 Task: Uncheck option "I am currently on this career break".
Action: Mouse moved to (703, 94)
Screenshot: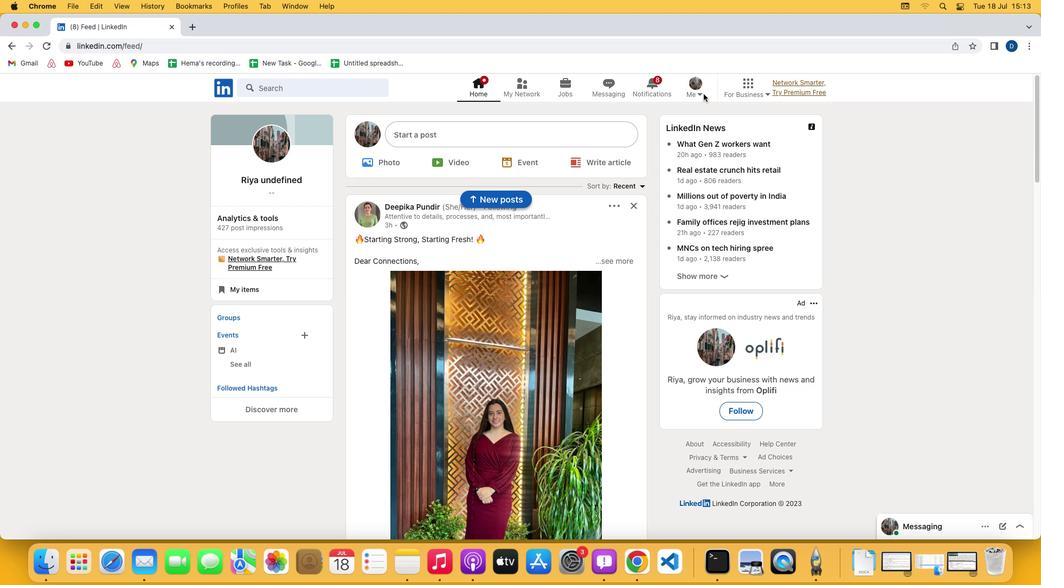 
Action: Mouse pressed left at (703, 94)
Screenshot: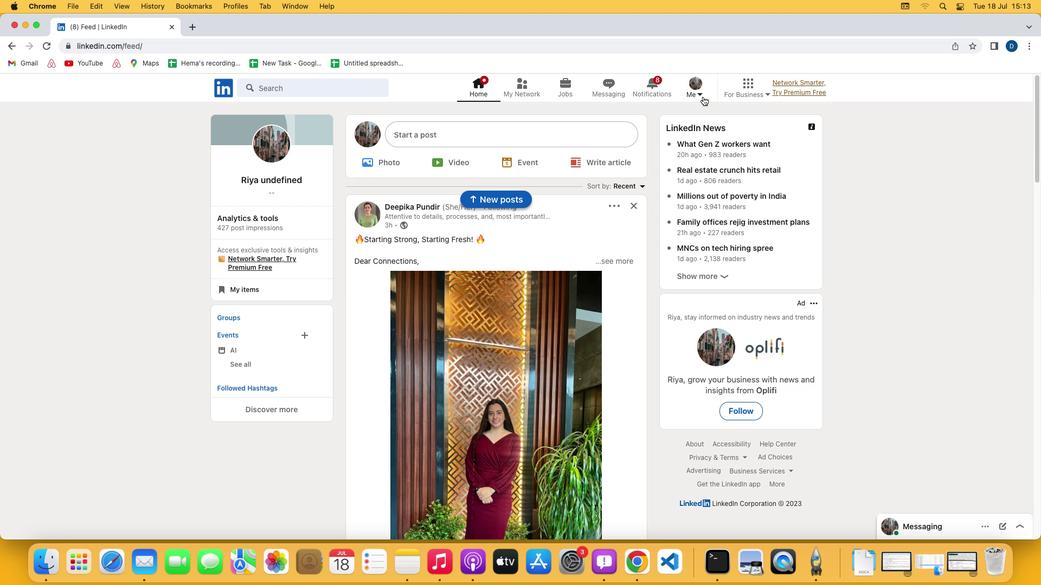 
Action: Mouse moved to (702, 94)
Screenshot: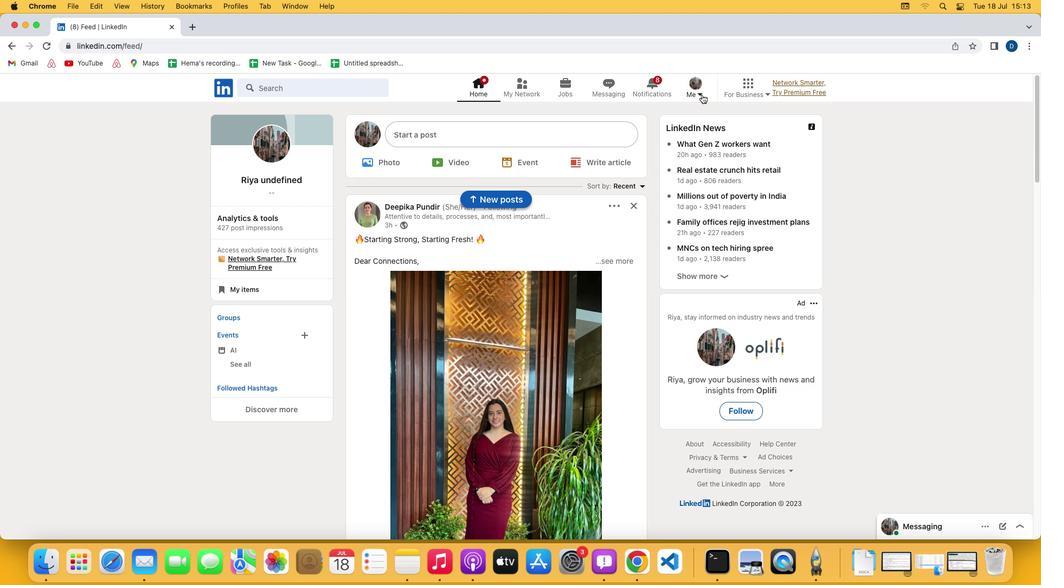 
Action: Mouse pressed left at (702, 94)
Screenshot: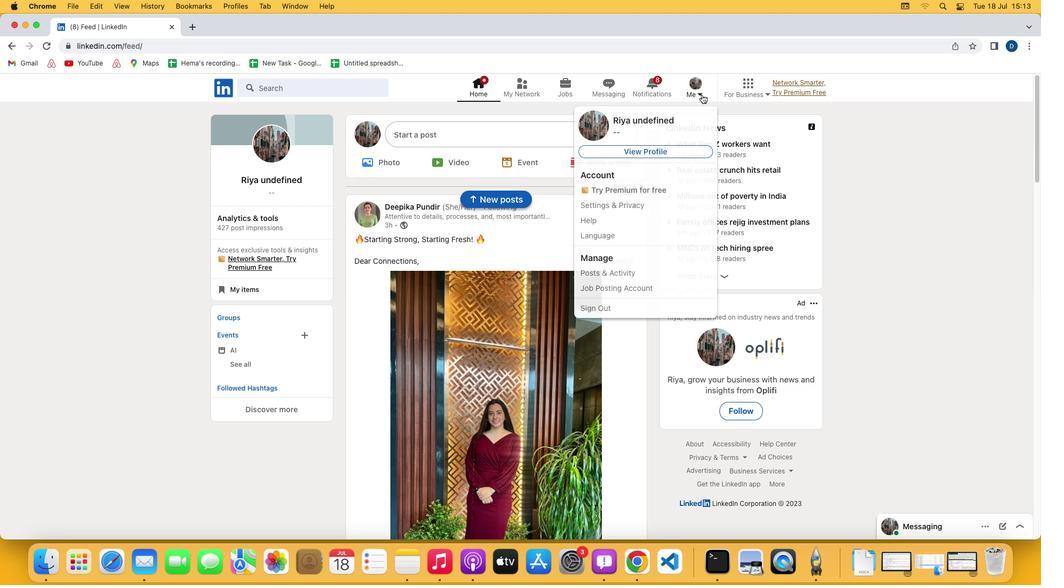 
Action: Mouse moved to (643, 152)
Screenshot: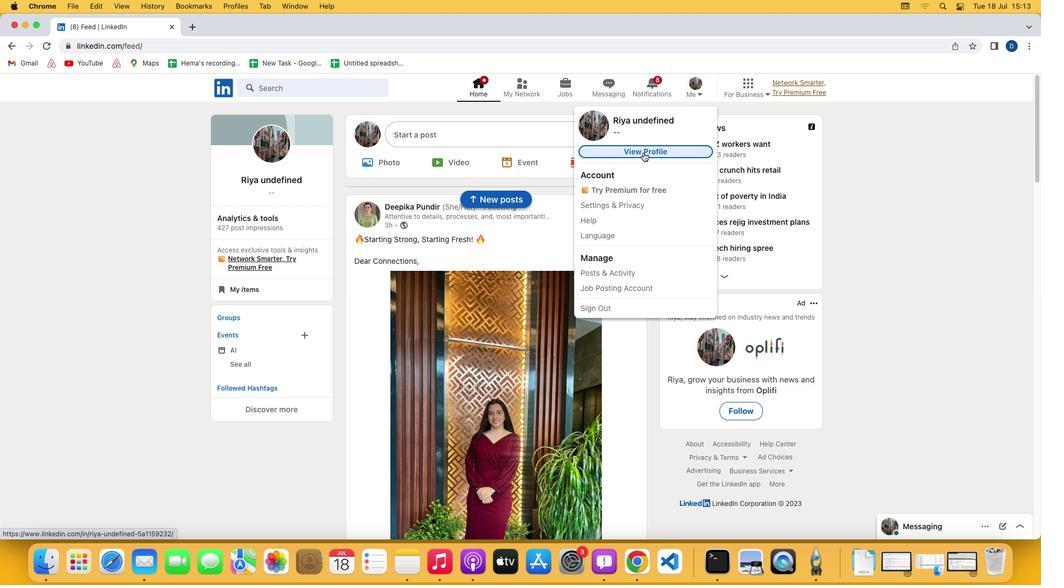 
Action: Mouse pressed left at (643, 152)
Screenshot: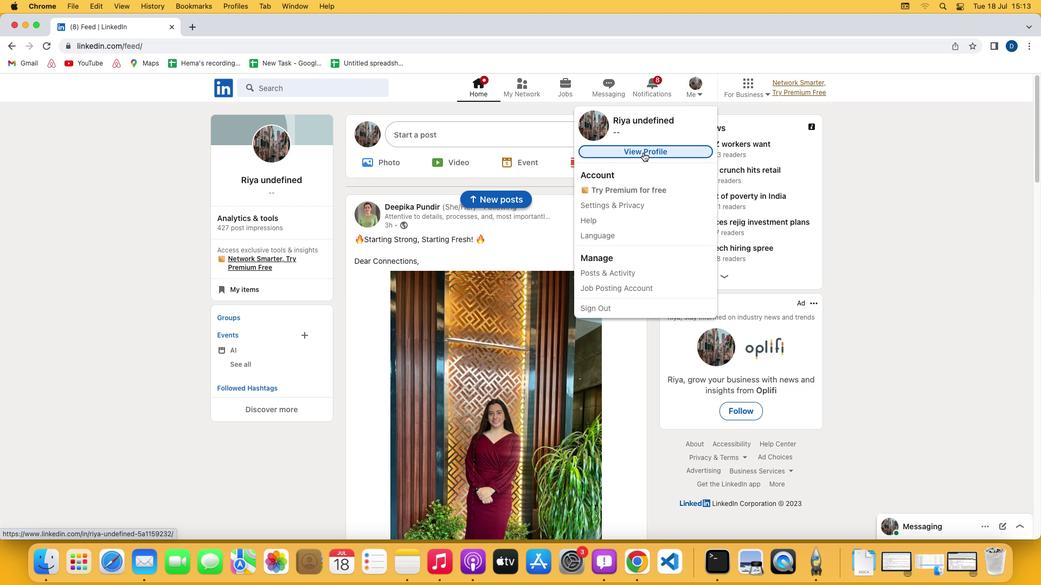 
Action: Mouse moved to (293, 368)
Screenshot: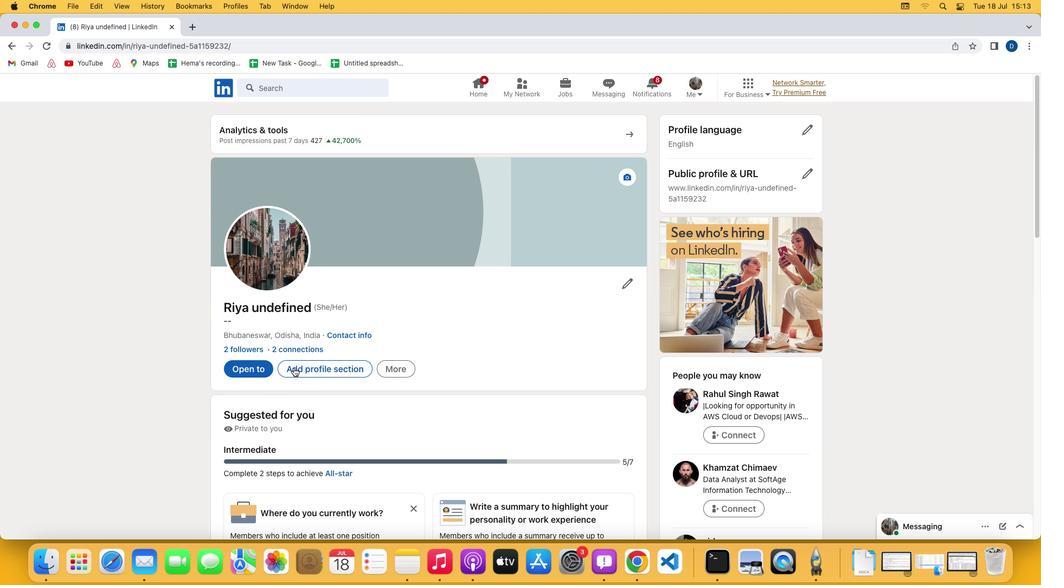
Action: Mouse pressed left at (293, 368)
Screenshot: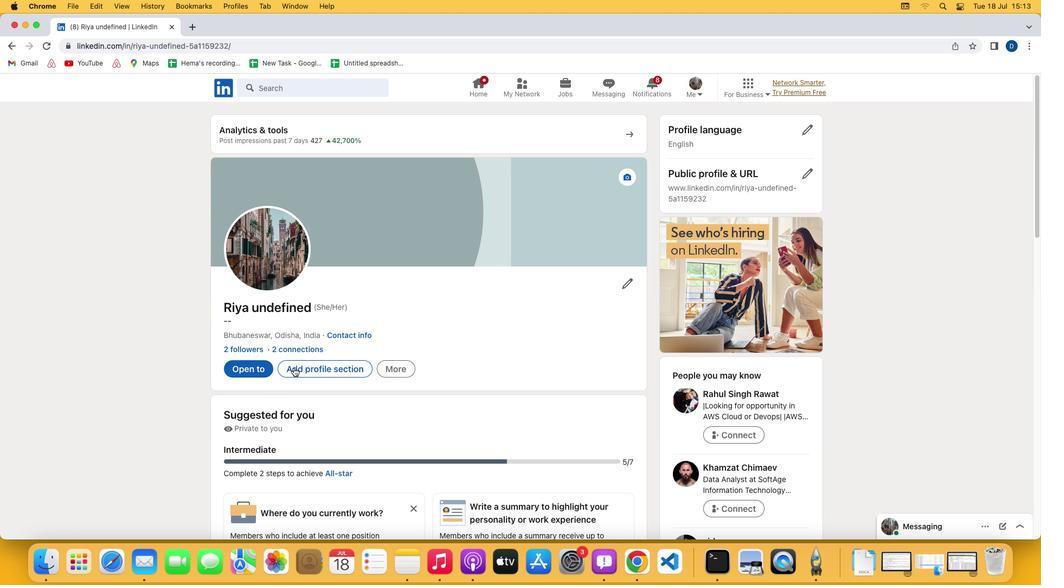 
Action: Mouse moved to (388, 262)
Screenshot: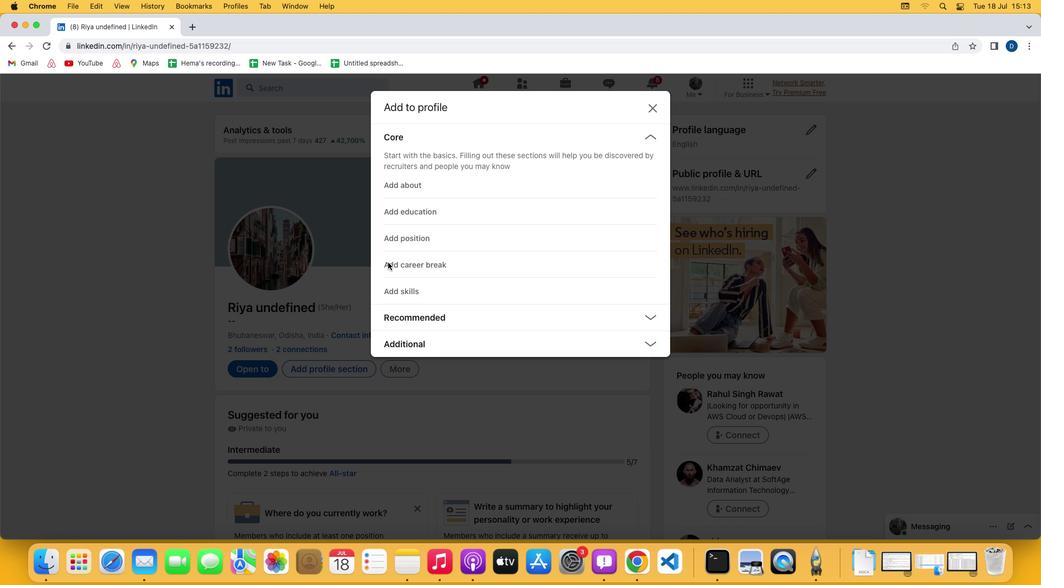 
Action: Mouse pressed left at (388, 262)
Screenshot: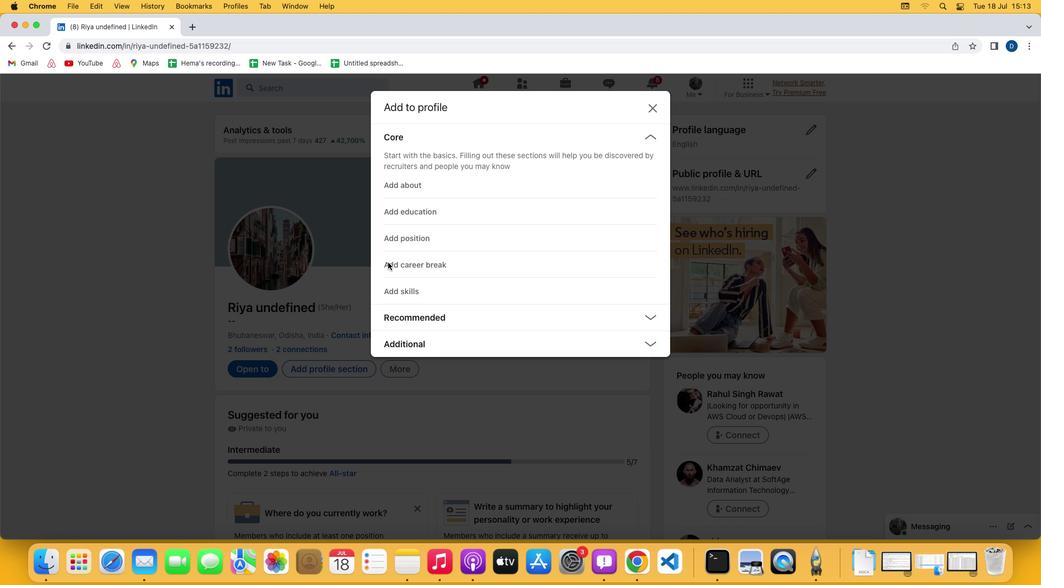 
Action: Mouse moved to (339, 283)
Screenshot: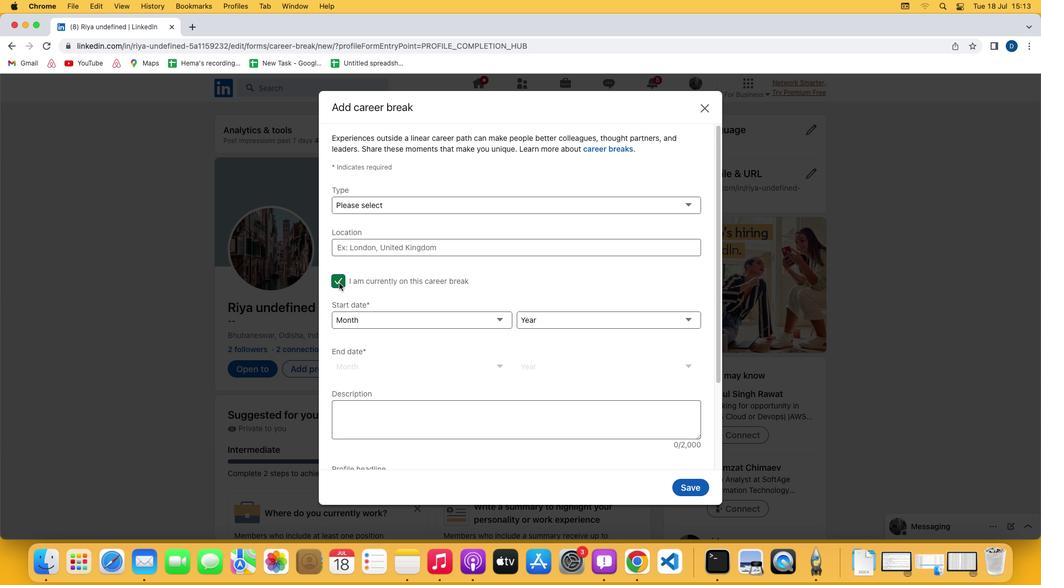 
Action: Mouse pressed left at (339, 283)
Screenshot: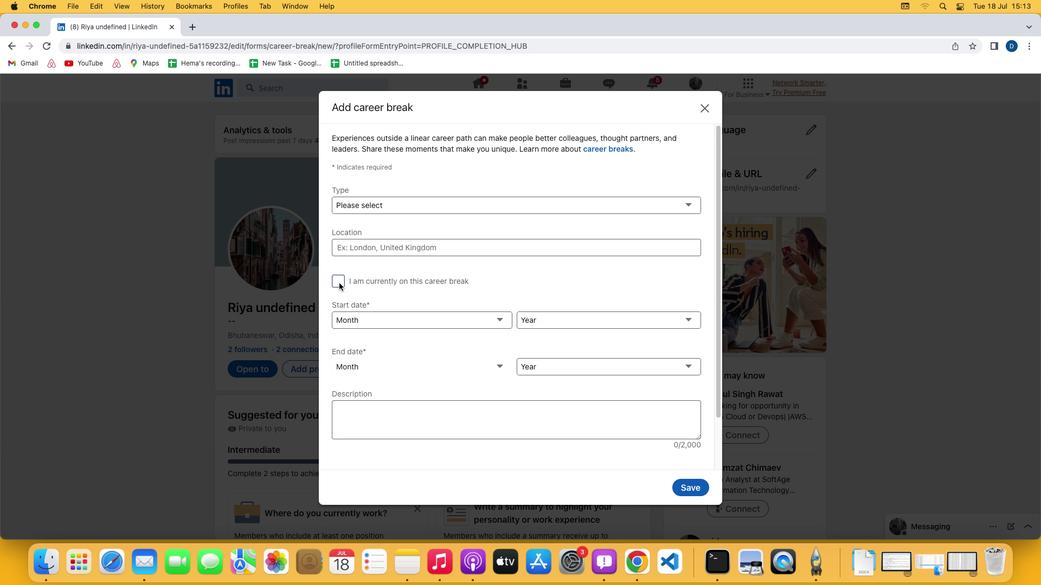 
